 Task: select a rule when softage.1@softage.net is removed from a card by anyone except me .
Action: Mouse moved to (1069, 80)
Screenshot: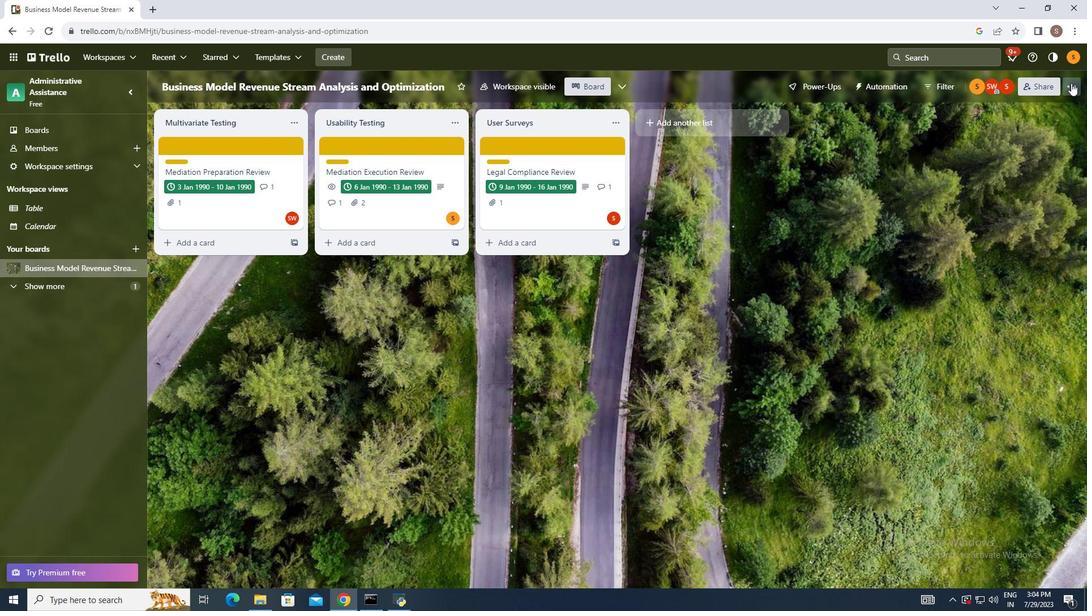 
Action: Mouse pressed left at (1069, 80)
Screenshot: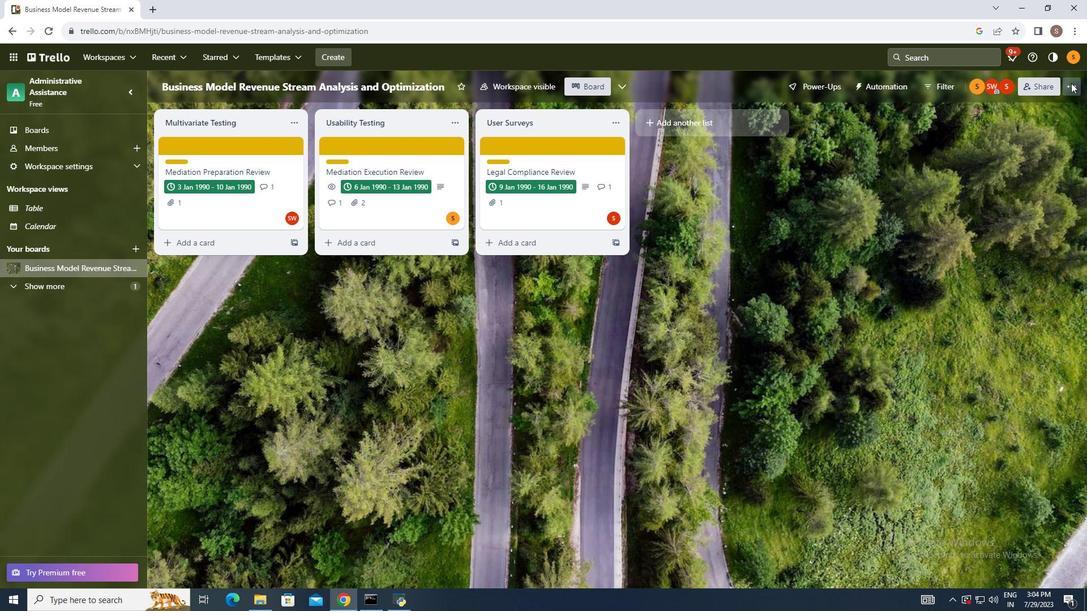 
Action: Mouse moved to (979, 237)
Screenshot: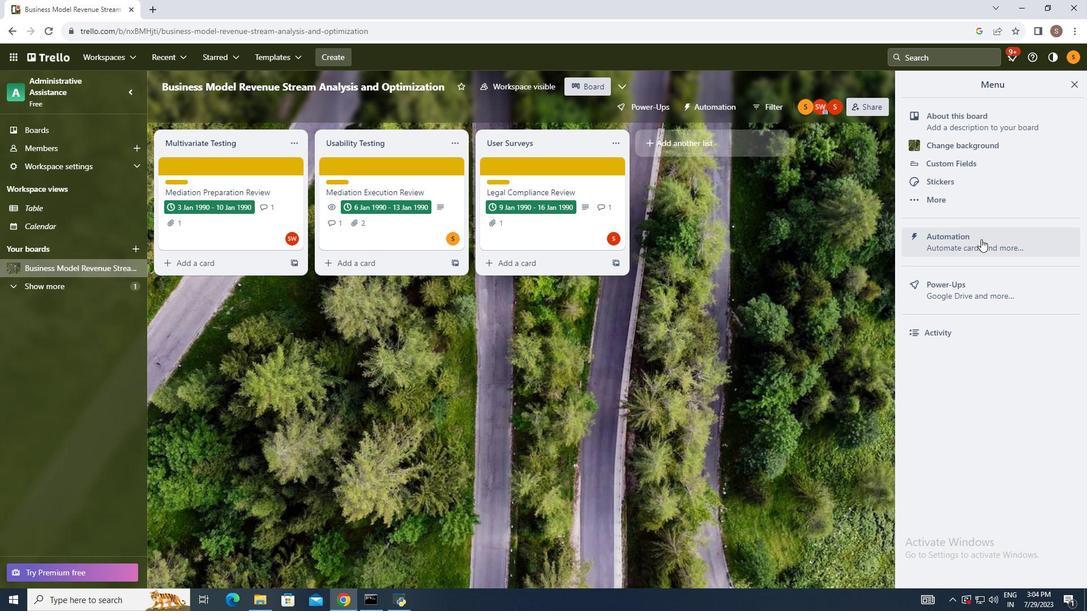 
Action: Mouse pressed left at (979, 237)
Screenshot: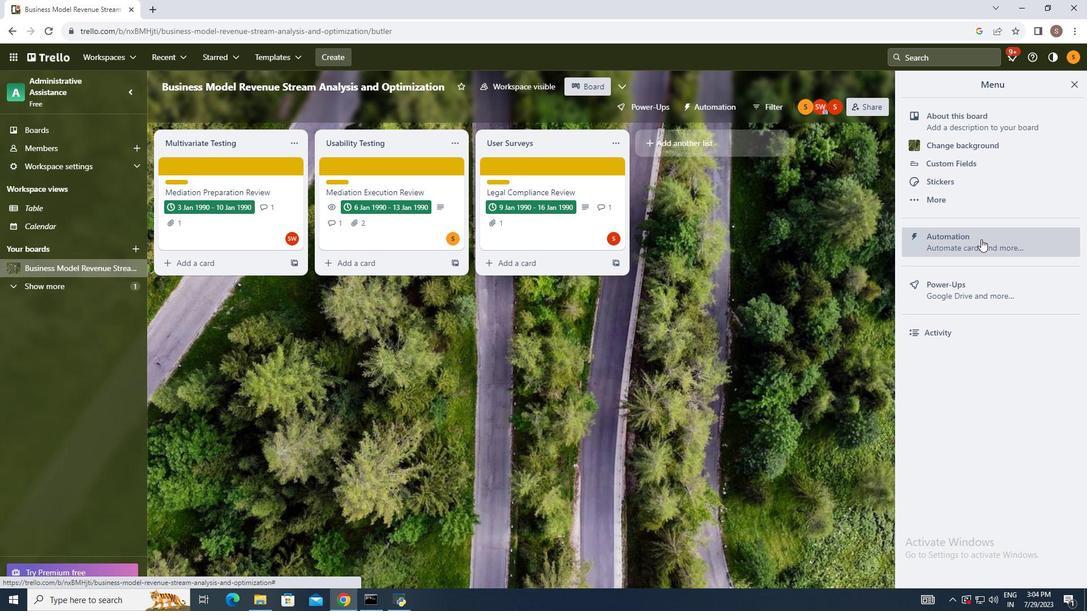 
Action: Mouse moved to (186, 203)
Screenshot: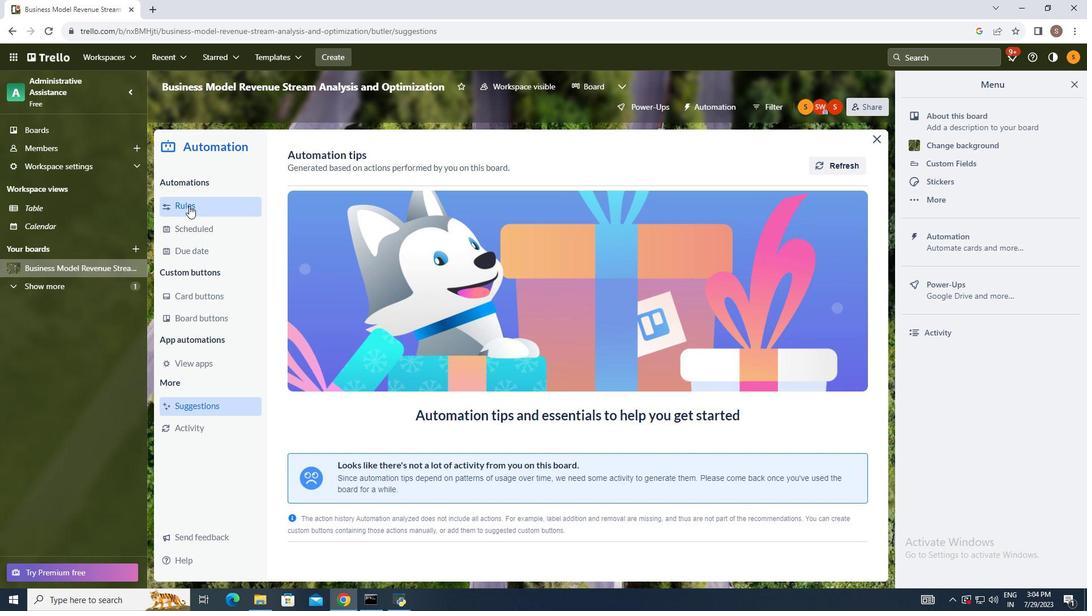 
Action: Mouse pressed left at (186, 203)
Screenshot: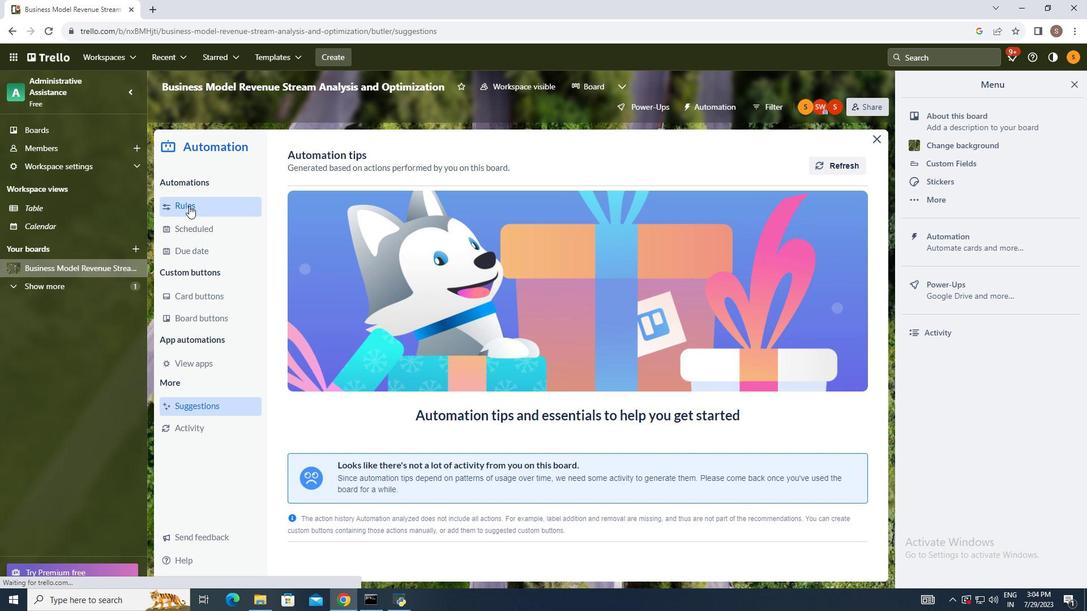 
Action: Mouse moved to (767, 154)
Screenshot: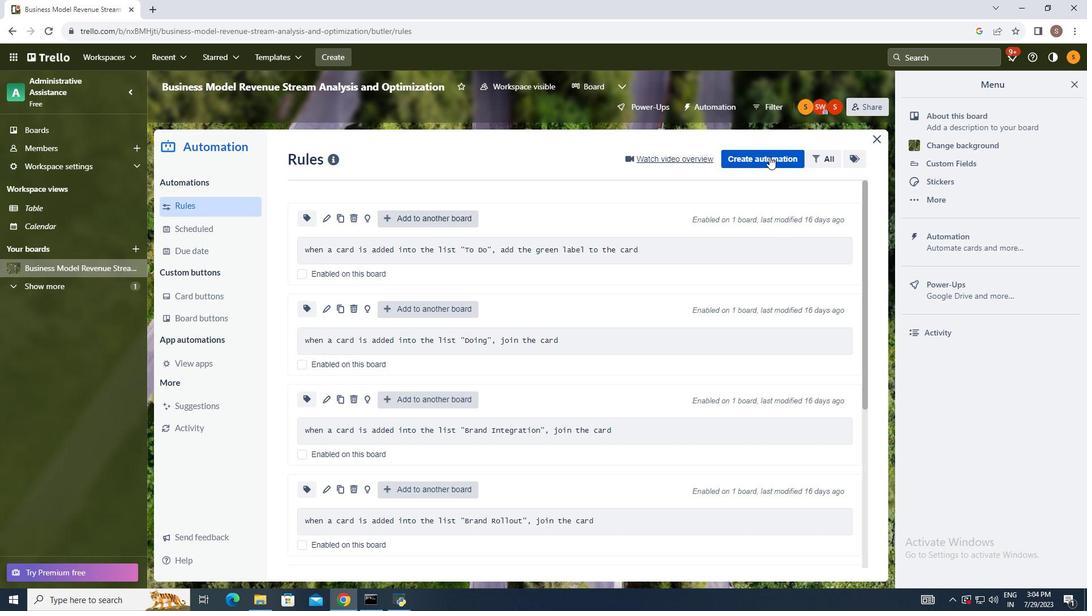 
Action: Mouse pressed left at (767, 154)
Screenshot: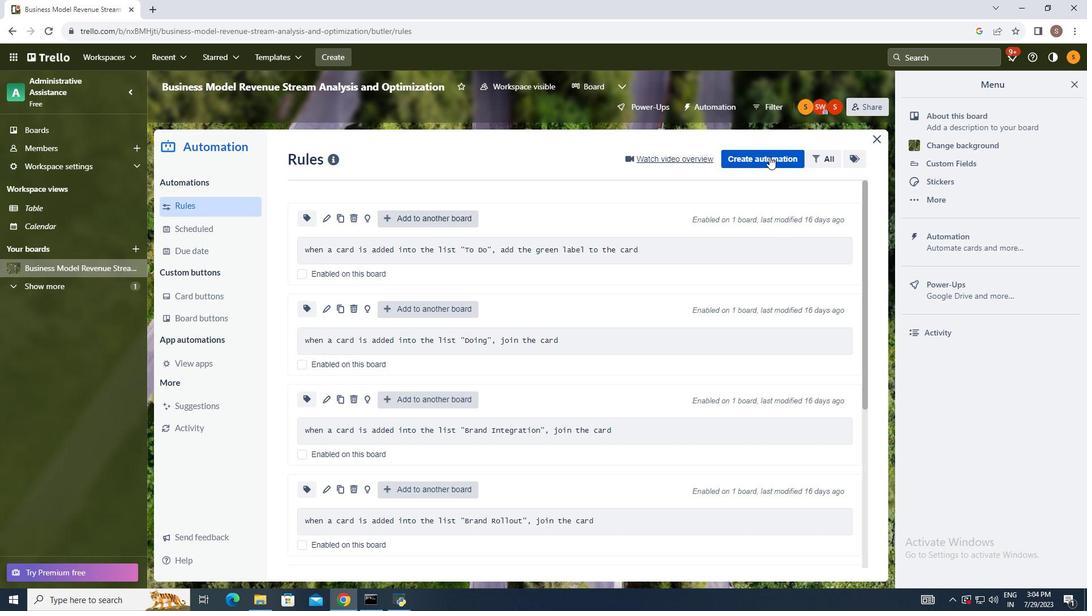 
Action: Mouse moved to (533, 262)
Screenshot: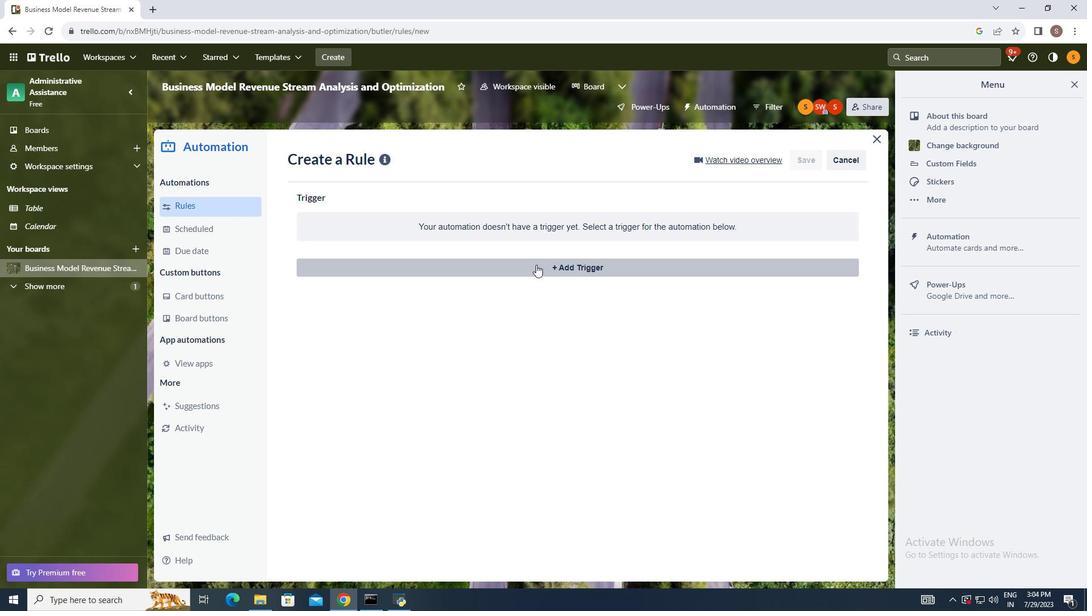 
Action: Mouse pressed left at (533, 262)
Screenshot: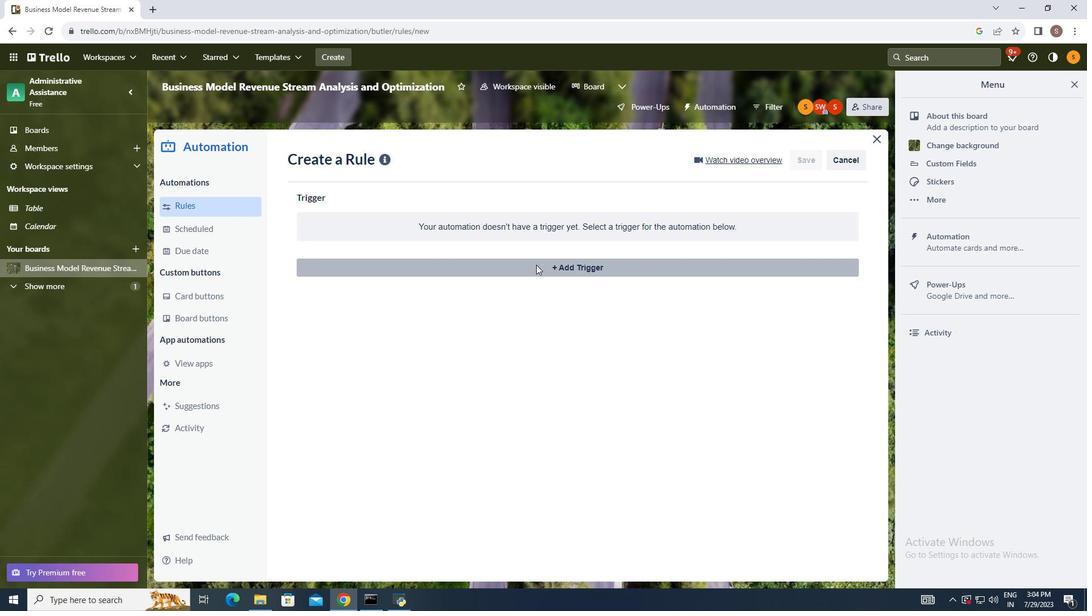
Action: Mouse moved to (369, 306)
Screenshot: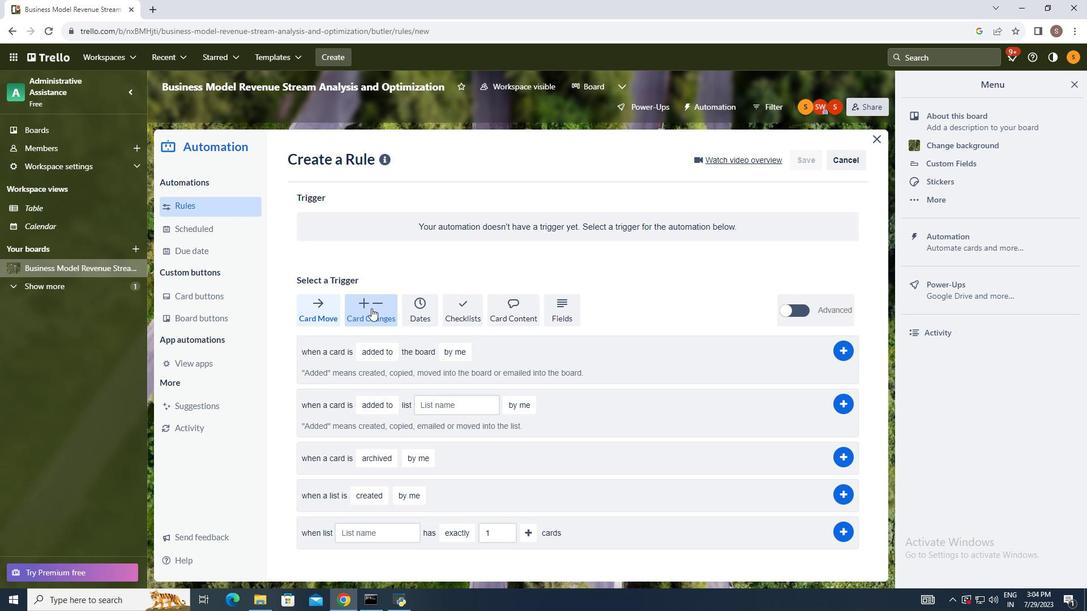 
Action: Mouse pressed left at (369, 306)
Screenshot: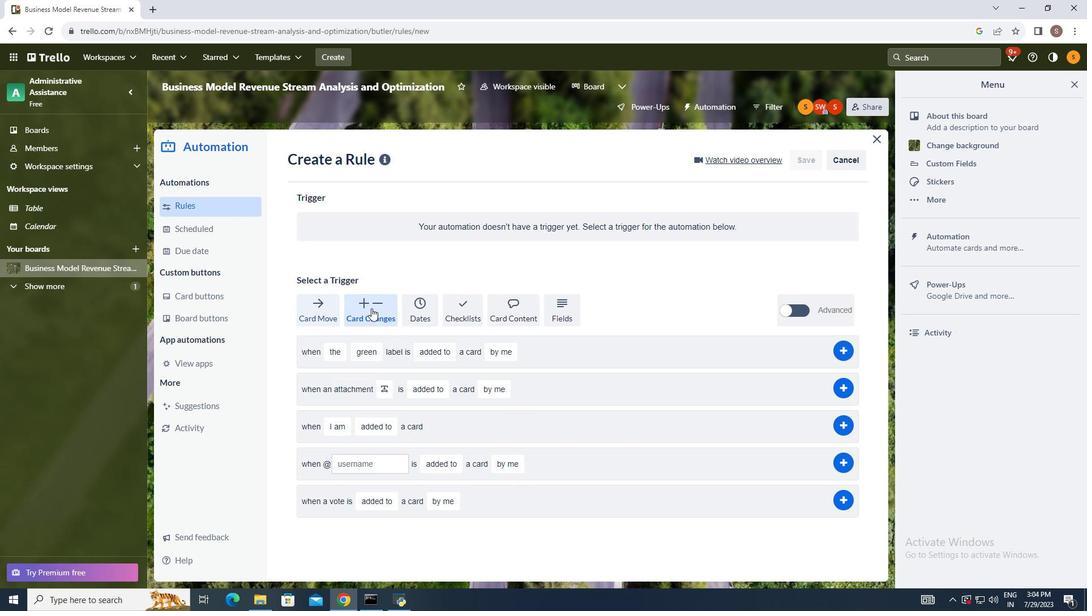 
Action: Mouse moved to (342, 462)
Screenshot: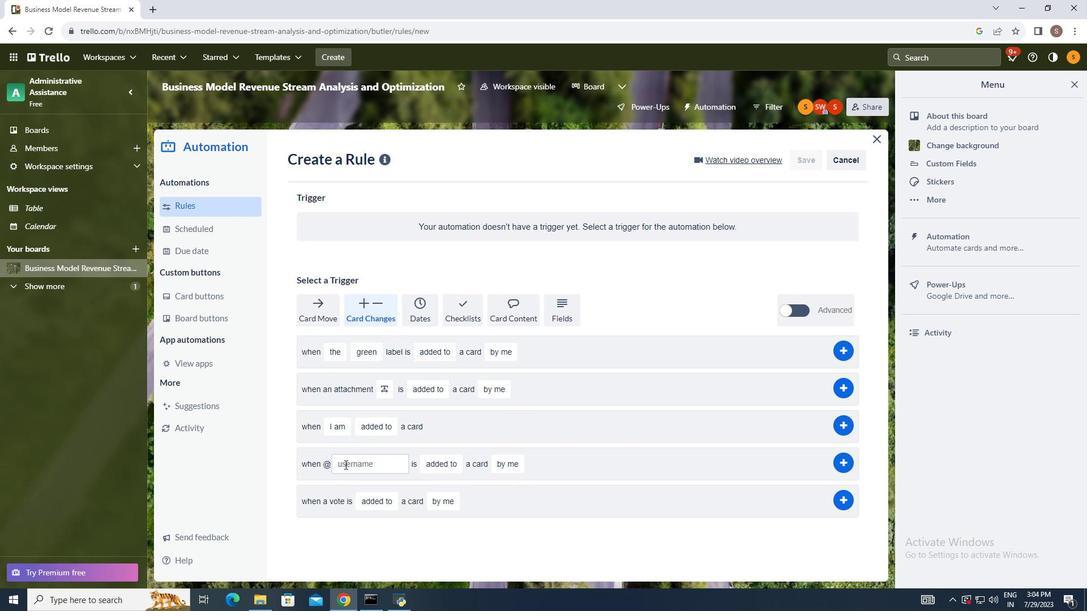 
Action: Mouse pressed left at (342, 462)
Screenshot: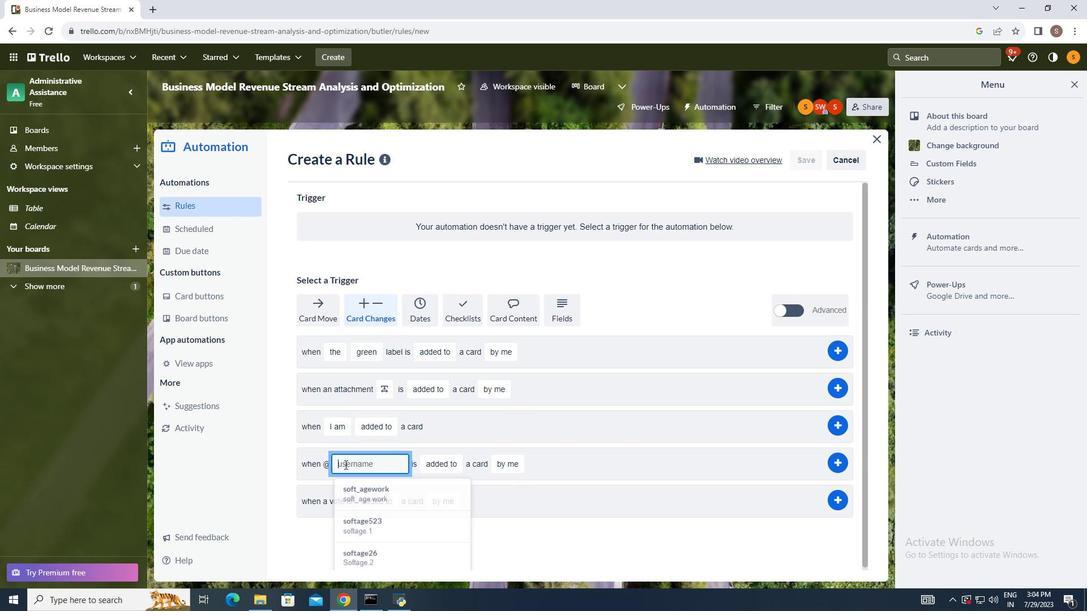
Action: Key pressed softage.1<Key.shift>@softage.net
Screenshot: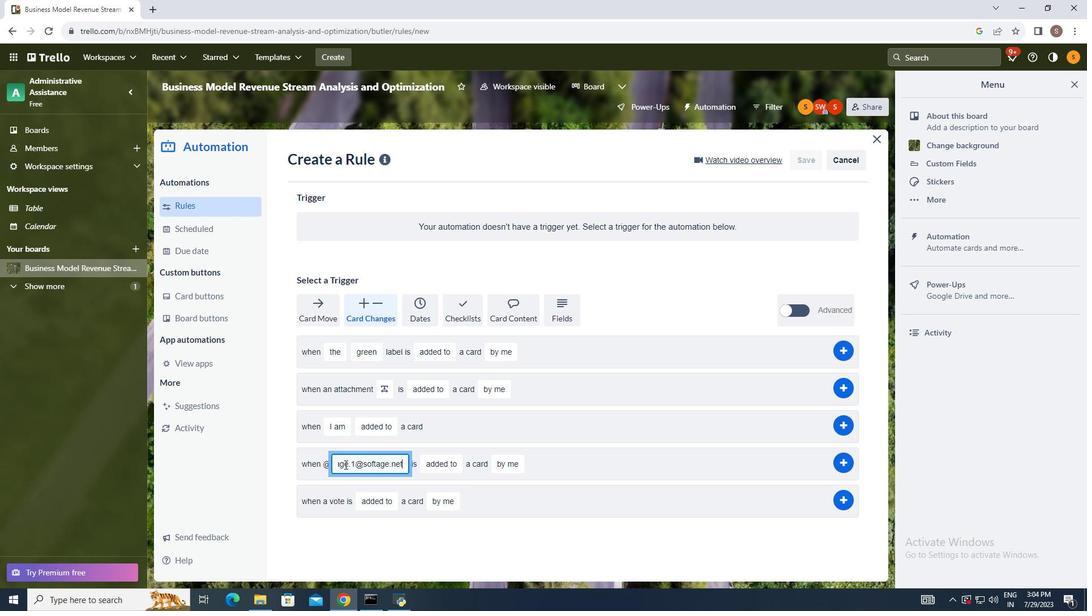 
Action: Mouse moved to (443, 466)
Screenshot: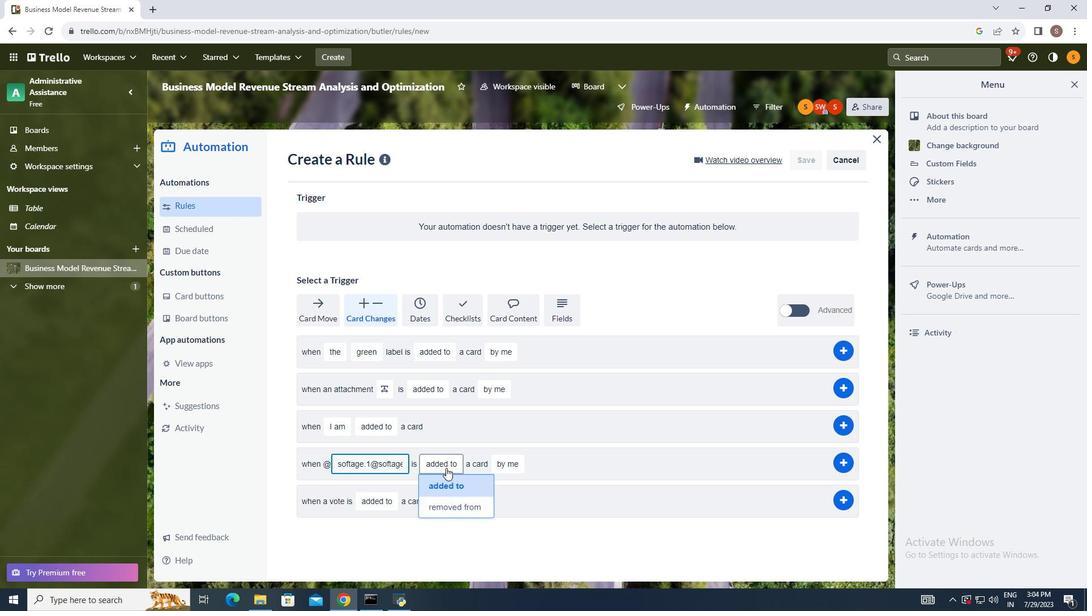 
Action: Mouse pressed left at (443, 466)
Screenshot: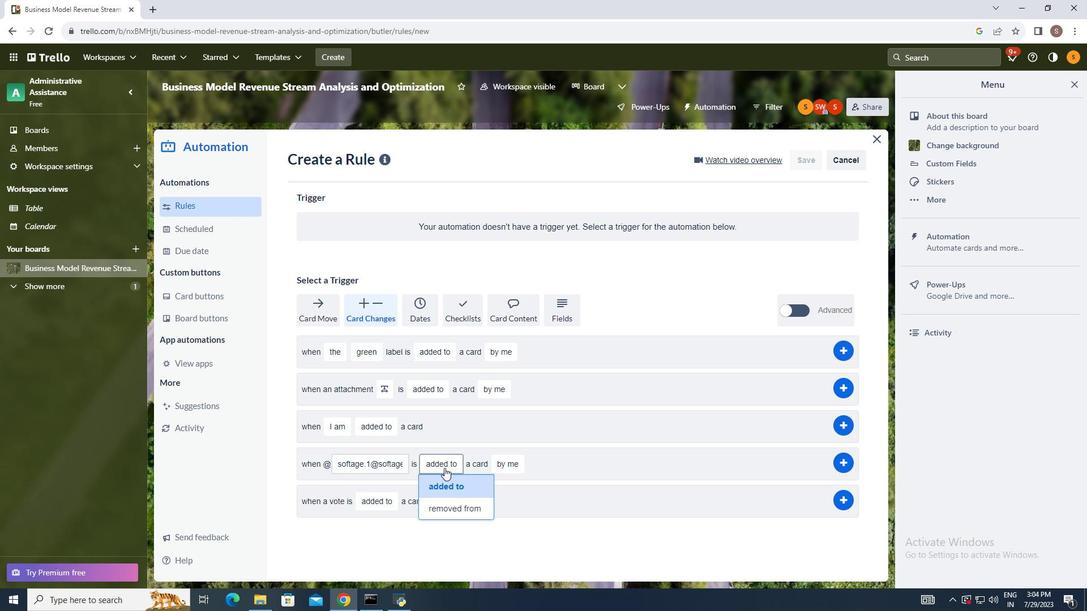 
Action: Mouse moved to (451, 502)
Screenshot: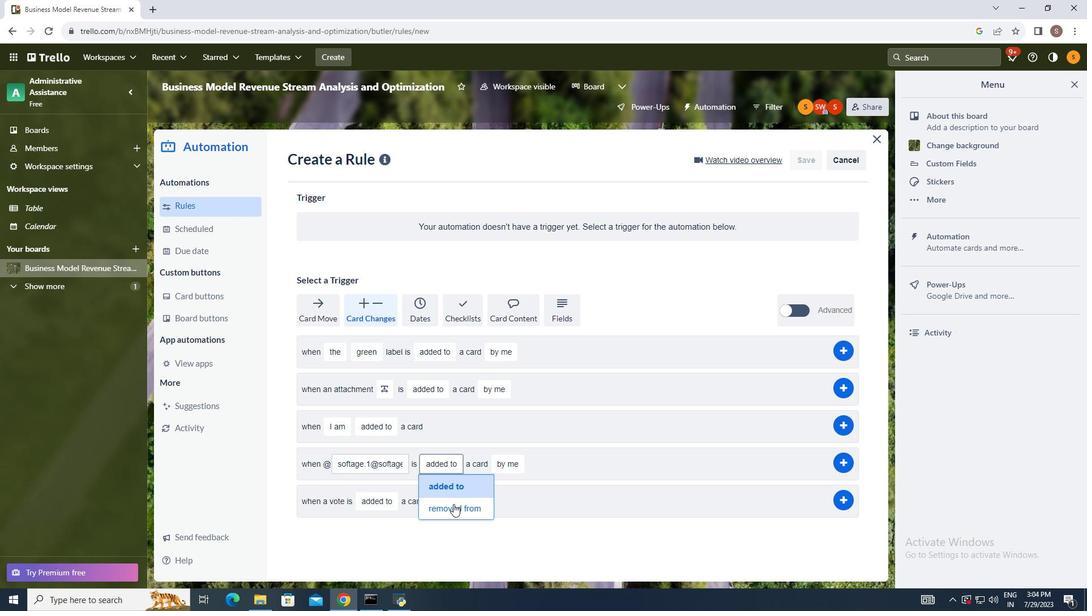 
Action: Mouse pressed left at (451, 502)
Screenshot: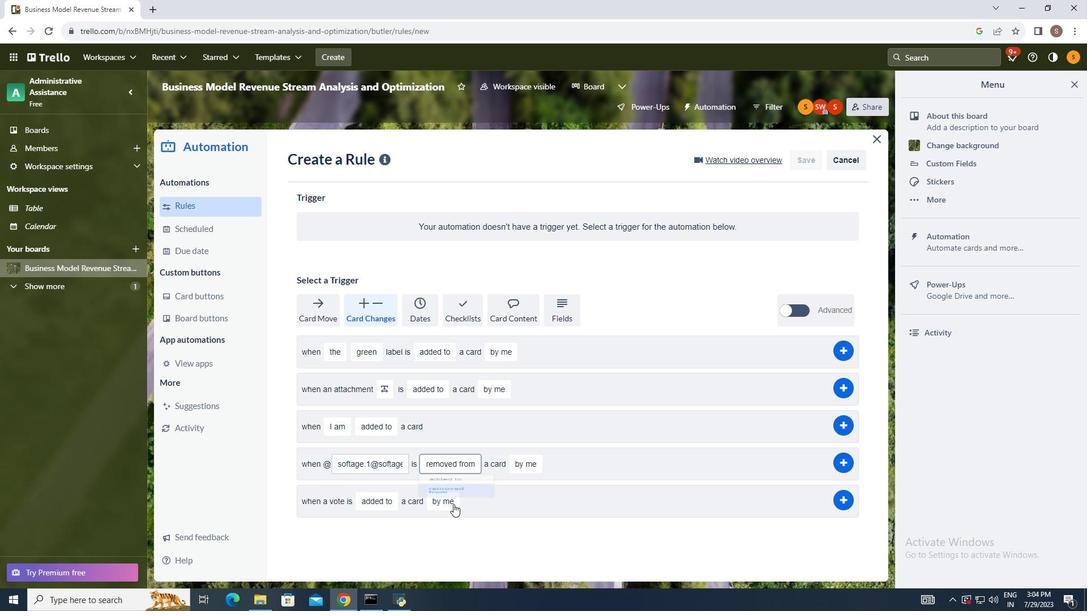 
Action: Mouse moved to (516, 463)
Screenshot: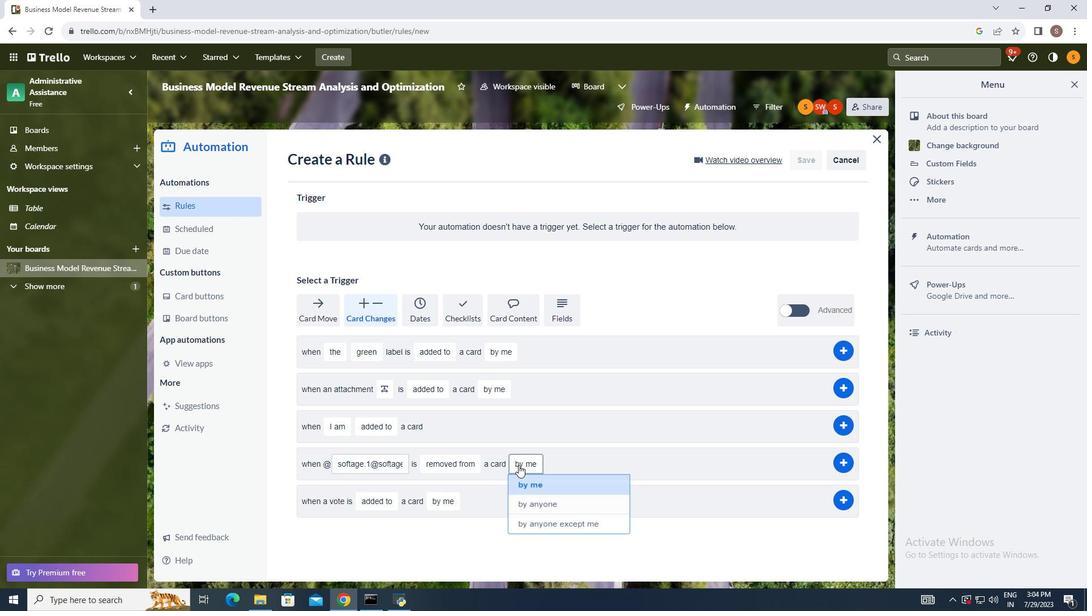 
Action: Mouse pressed left at (516, 463)
Screenshot: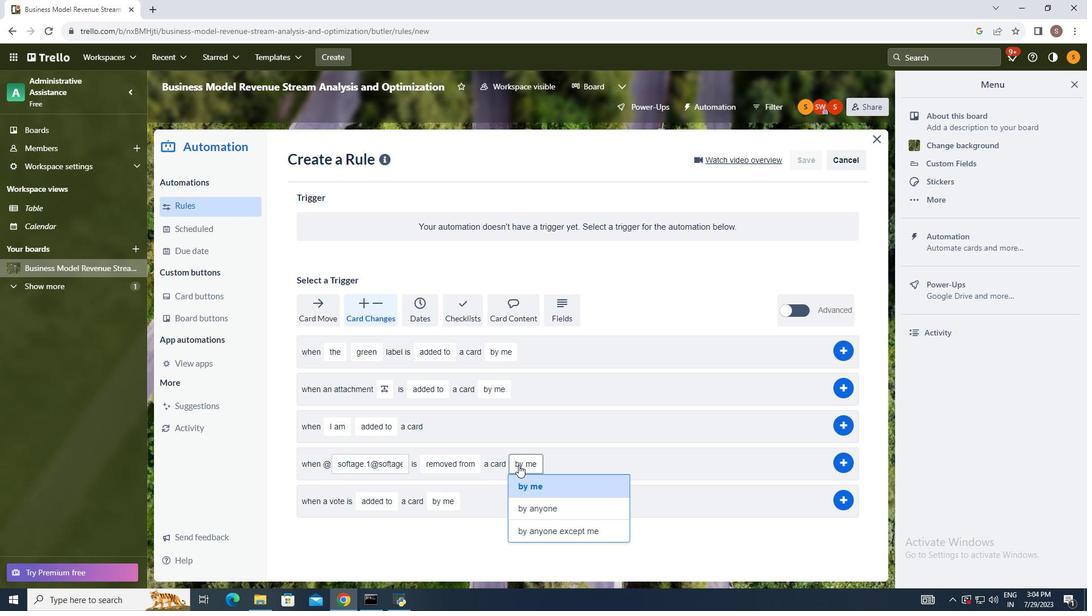 
Action: Mouse moved to (543, 530)
Screenshot: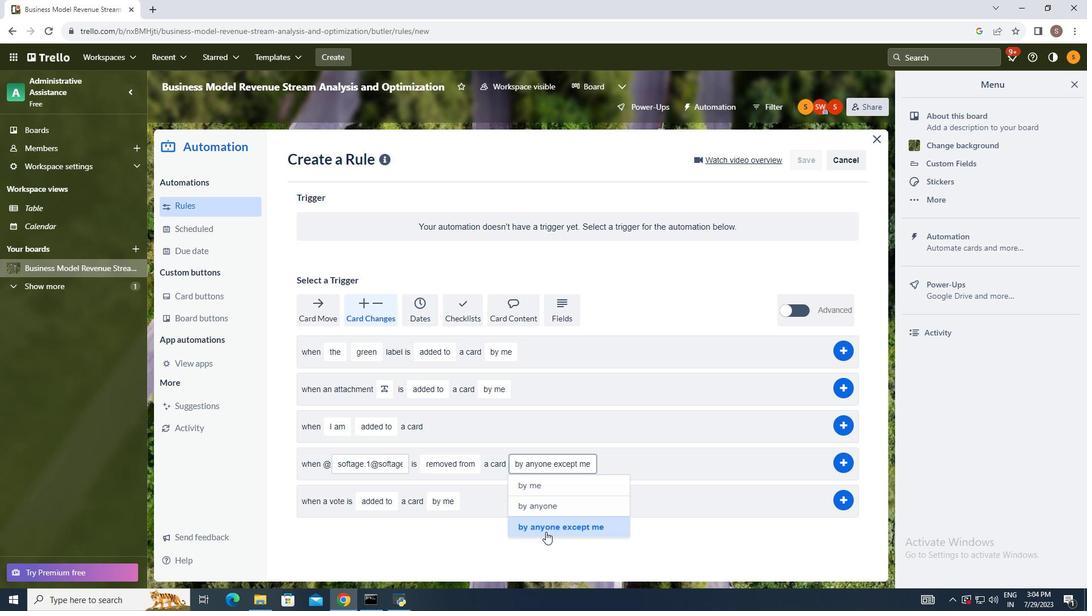 
Action: Mouse pressed left at (543, 530)
Screenshot: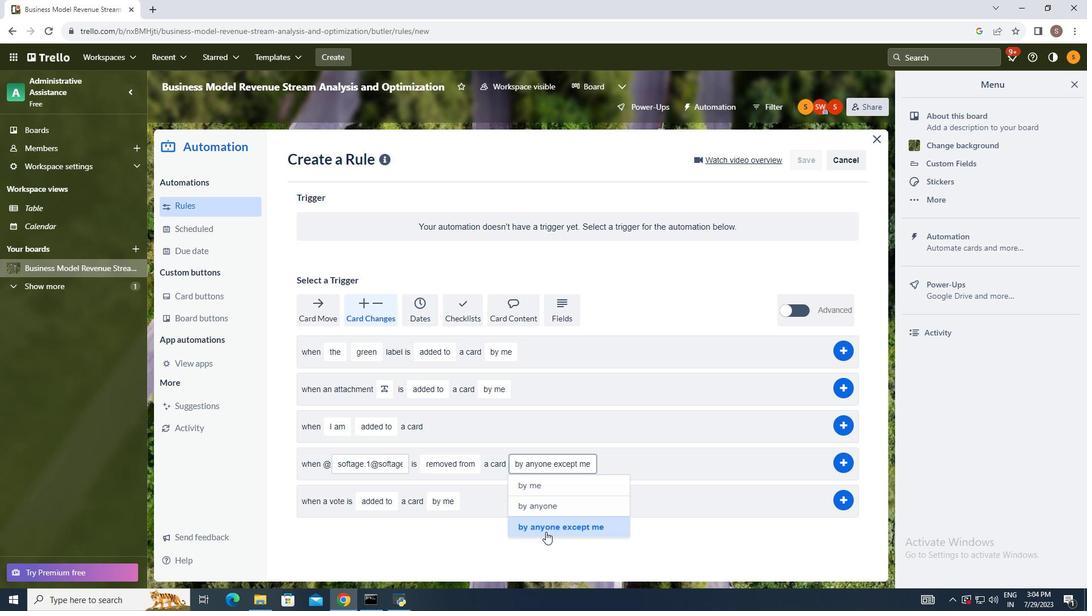 
Action: Mouse moved to (636, 452)
Screenshot: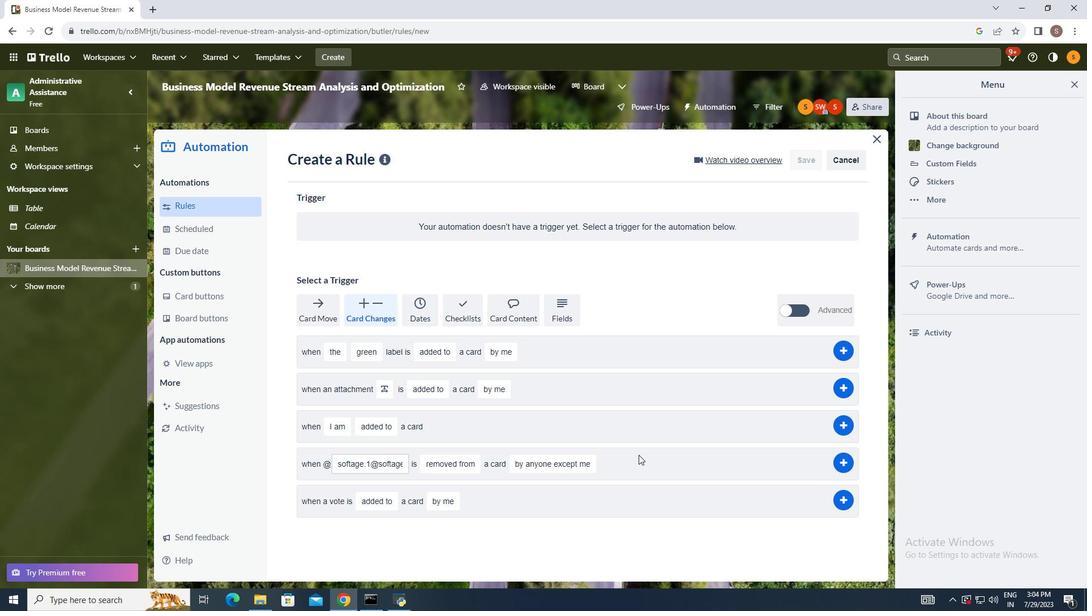 
